 Task: Add Sprouts Ultra Soft Bath Tissue 6 Pack to the cart.
Action: Mouse moved to (908, 332)
Screenshot: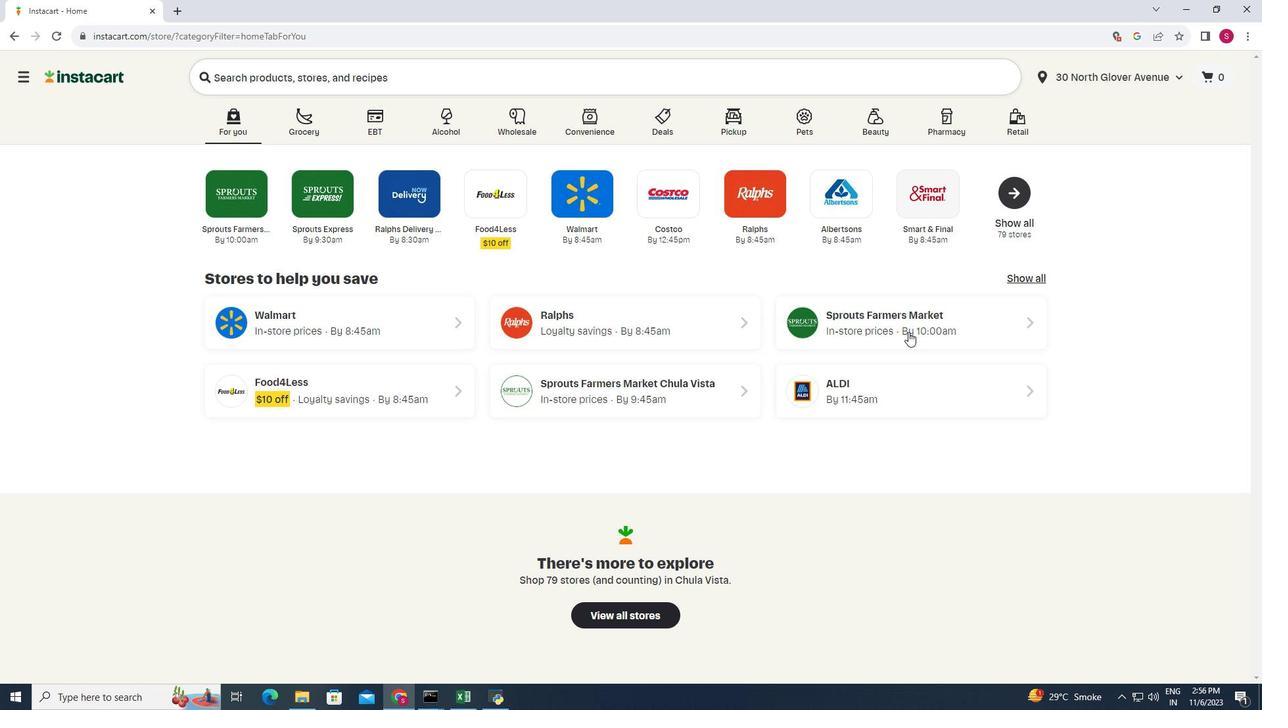 
Action: Mouse pressed left at (908, 332)
Screenshot: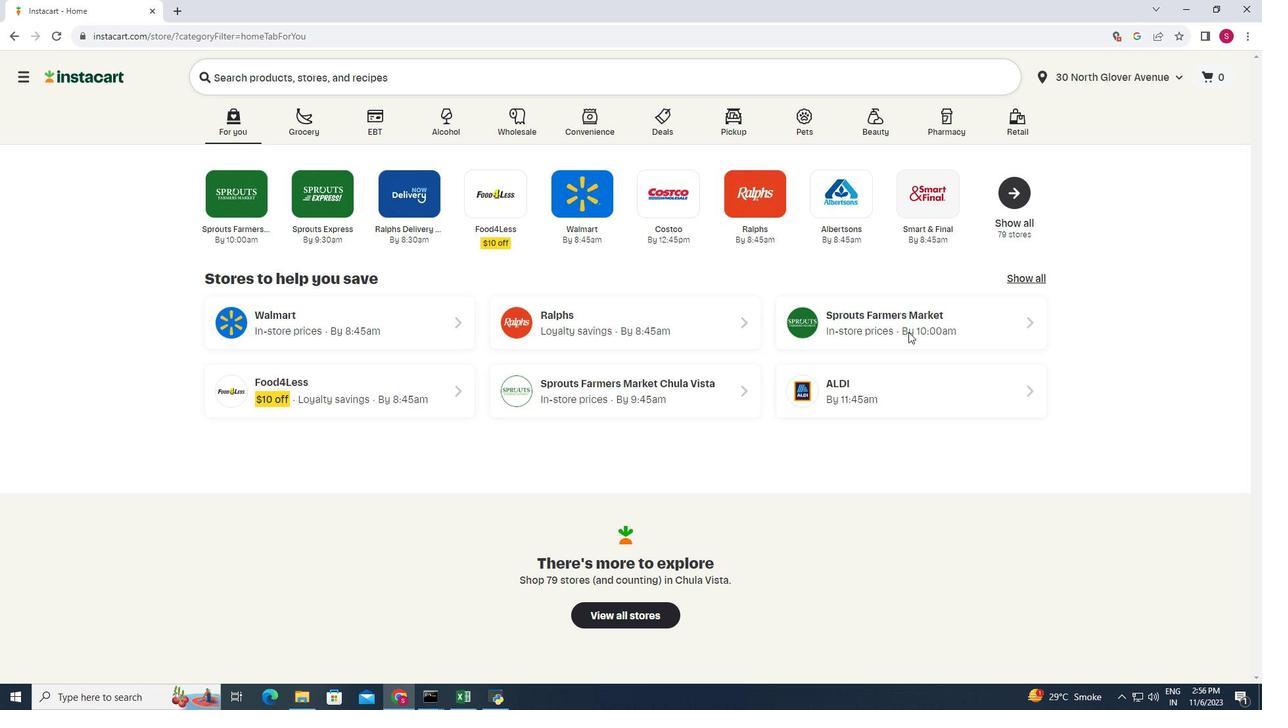 
Action: Mouse moved to (59, 527)
Screenshot: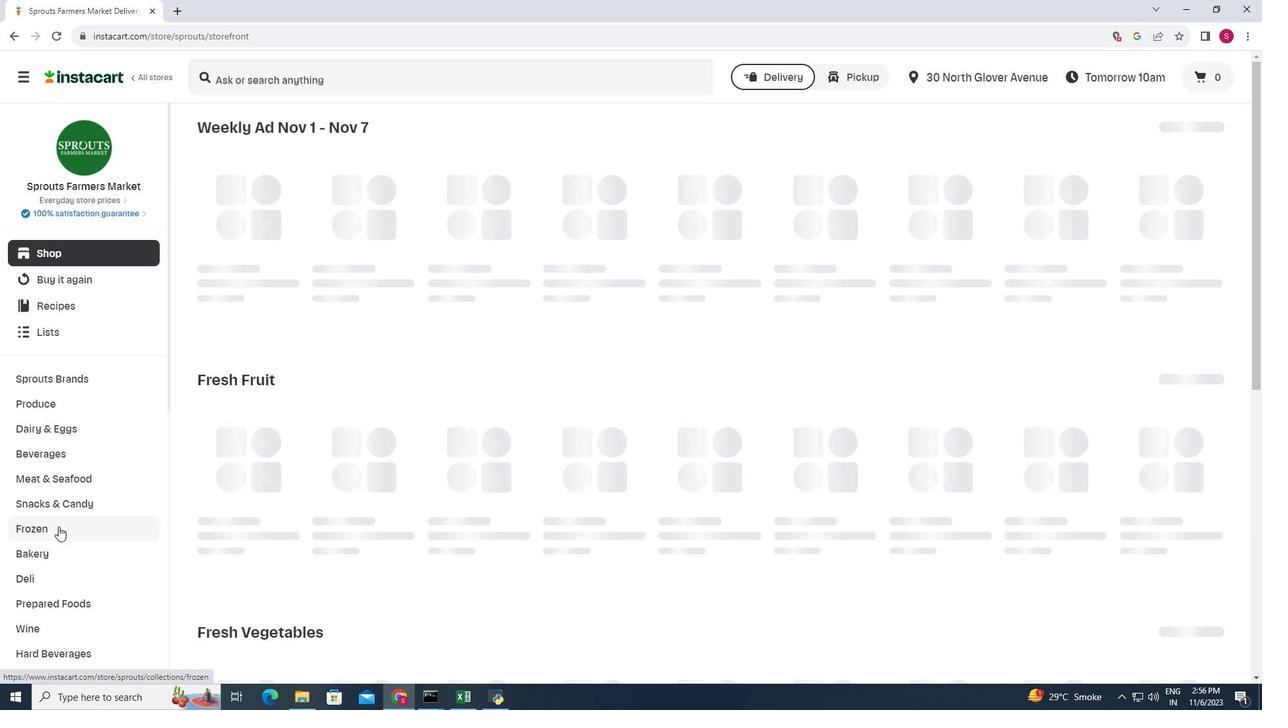 
Action: Mouse scrolled (59, 526) with delta (0, 0)
Screenshot: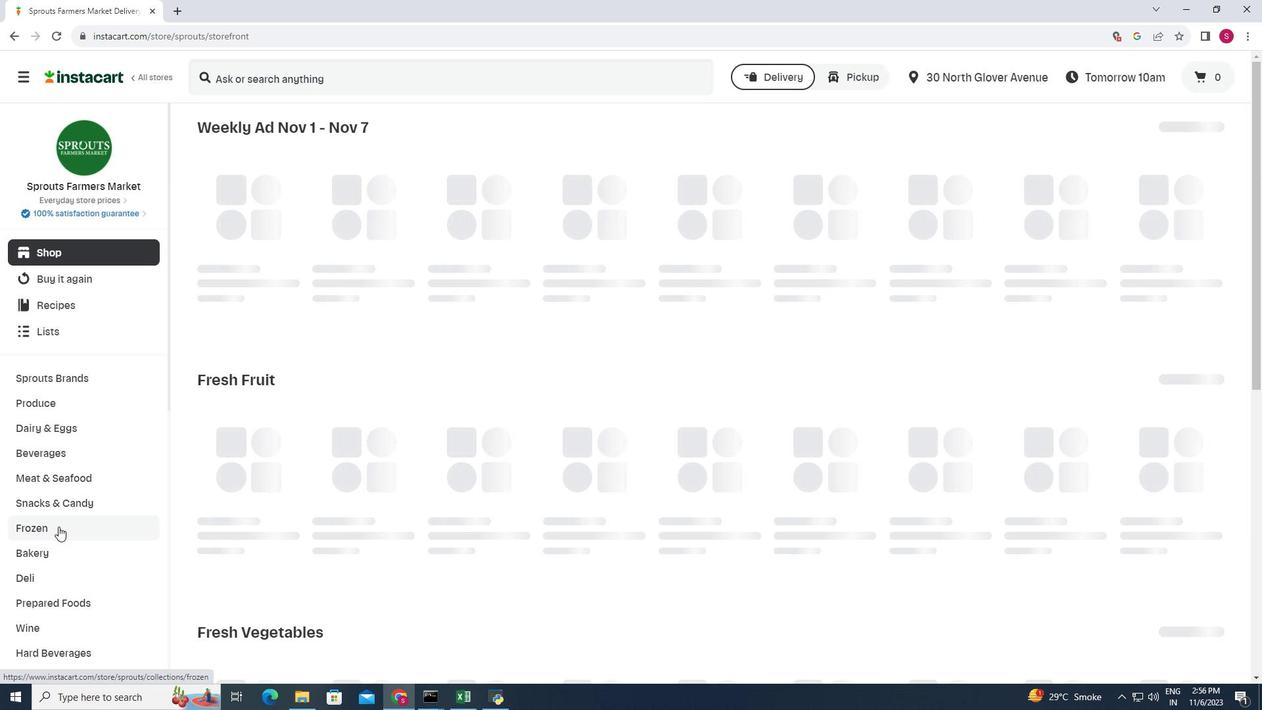 
Action: Mouse scrolled (59, 526) with delta (0, 0)
Screenshot: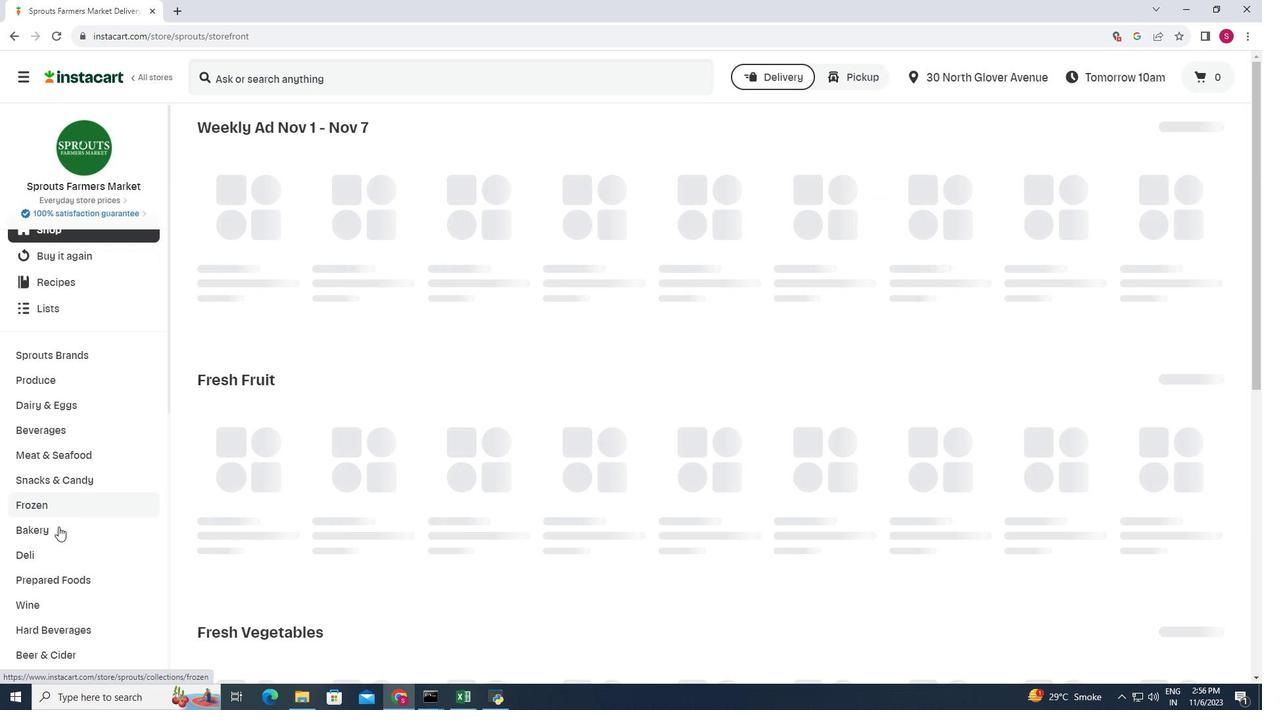 
Action: Mouse scrolled (59, 526) with delta (0, 0)
Screenshot: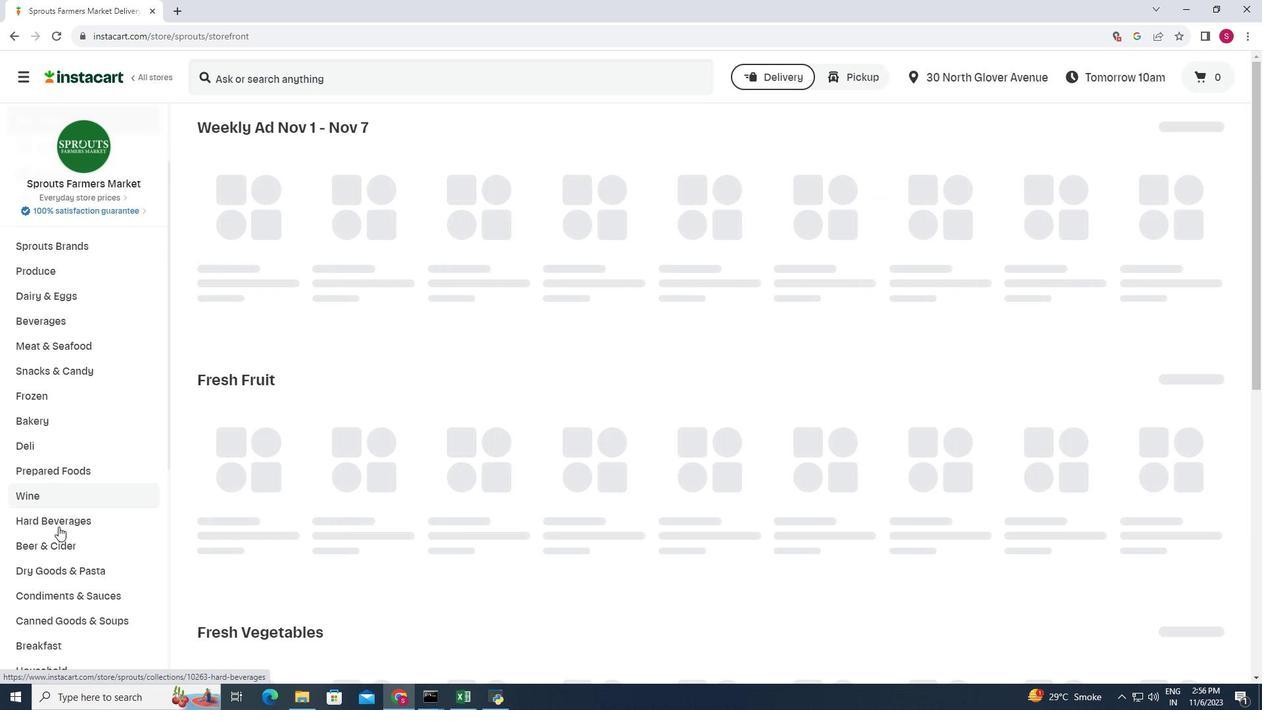 
Action: Mouse scrolled (59, 526) with delta (0, 0)
Screenshot: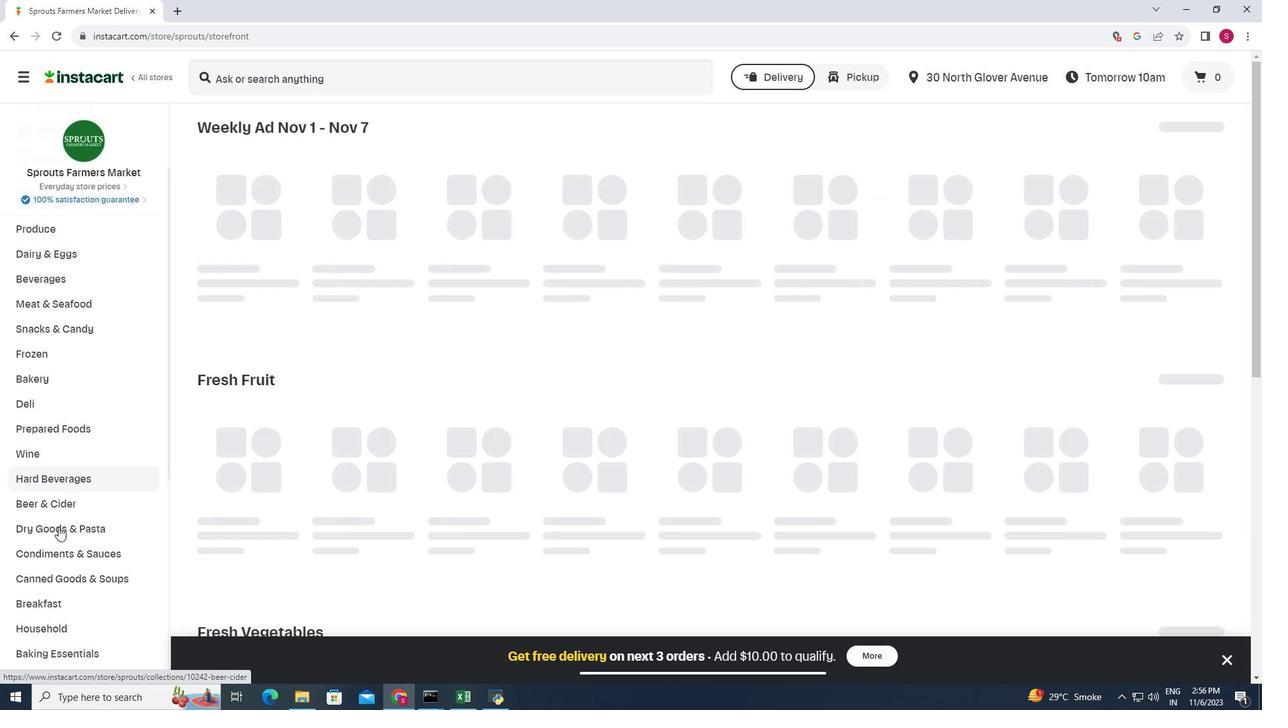 
Action: Mouse moved to (63, 541)
Screenshot: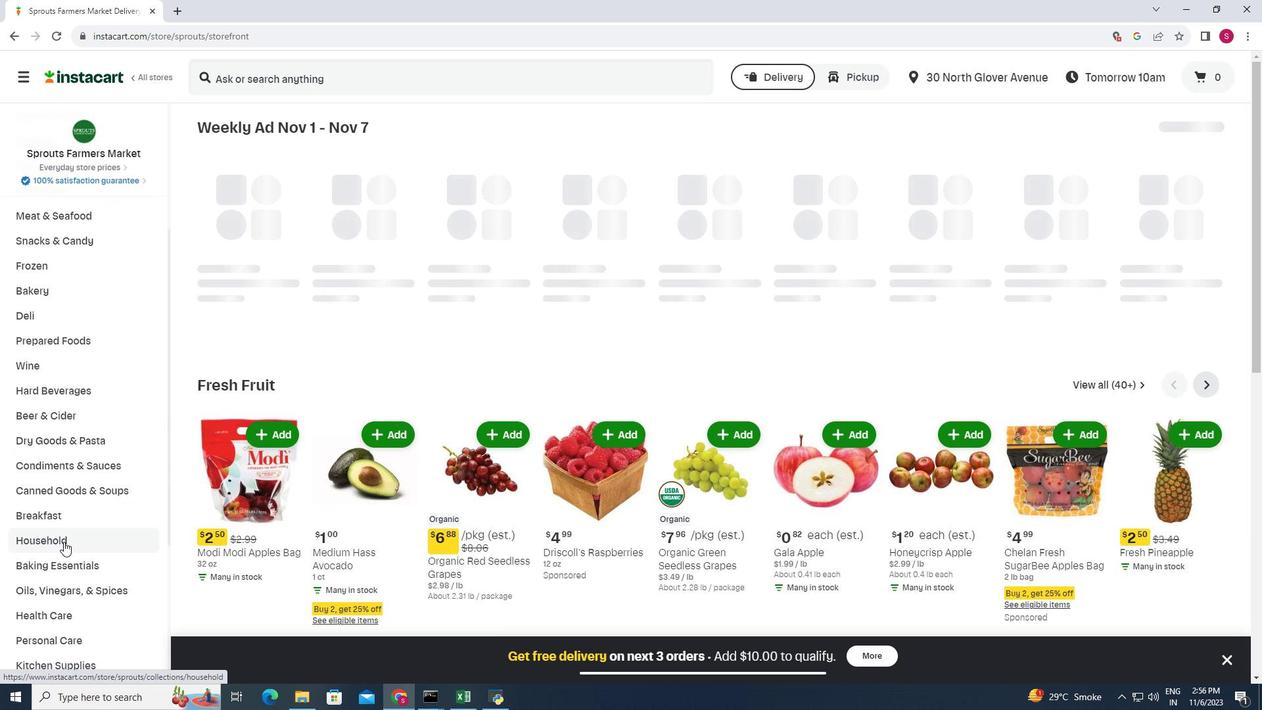 
Action: Mouse pressed left at (63, 541)
Screenshot: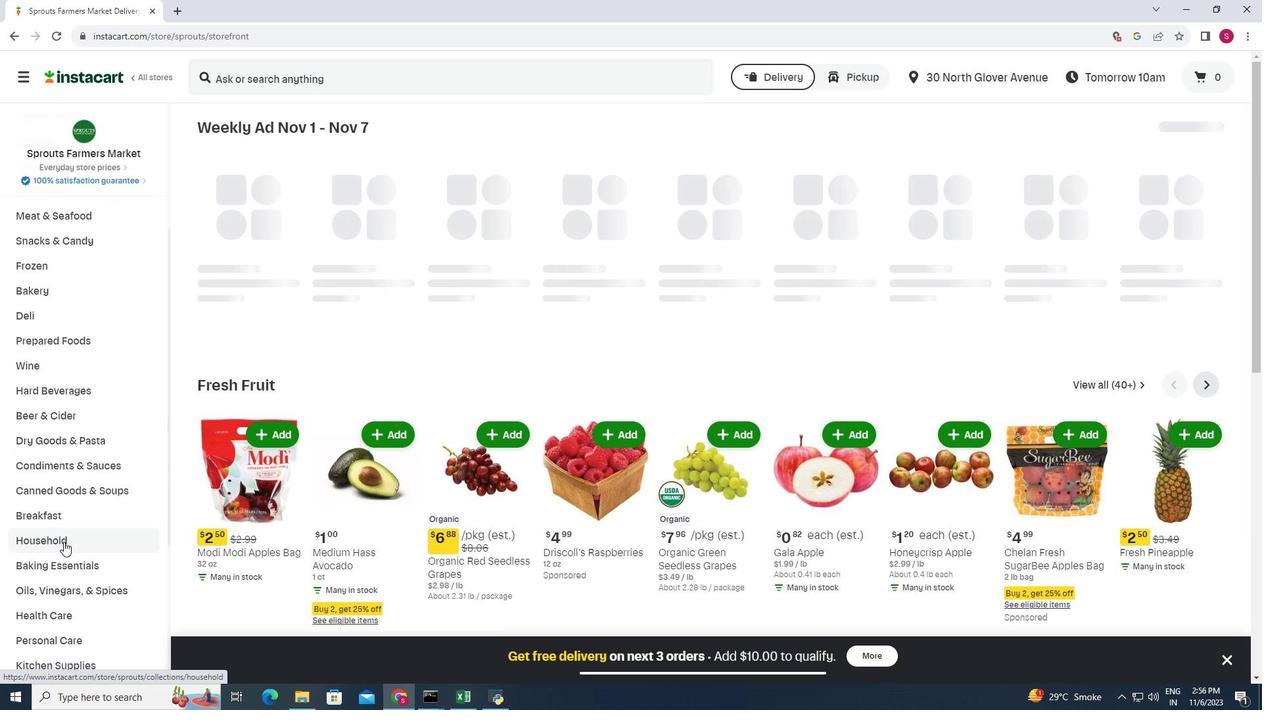 
Action: Mouse moved to (310, 165)
Screenshot: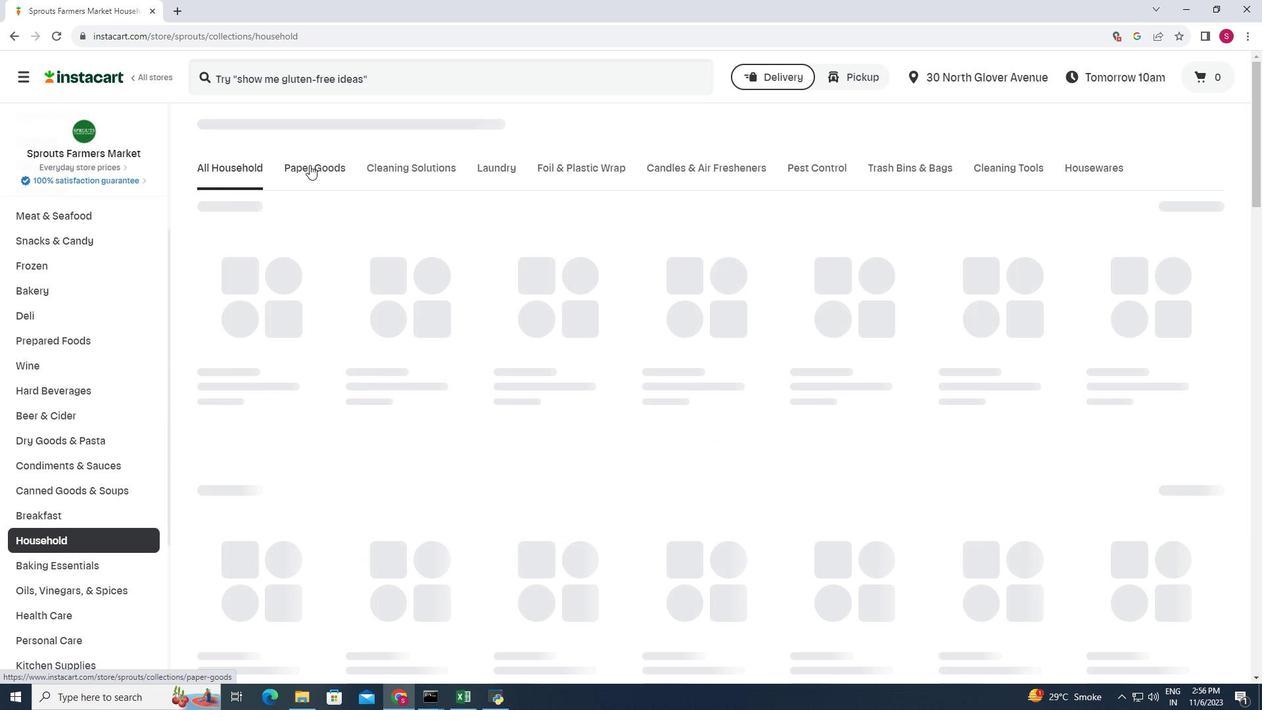 
Action: Mouse pressed left at (310, 165)
Screenshot: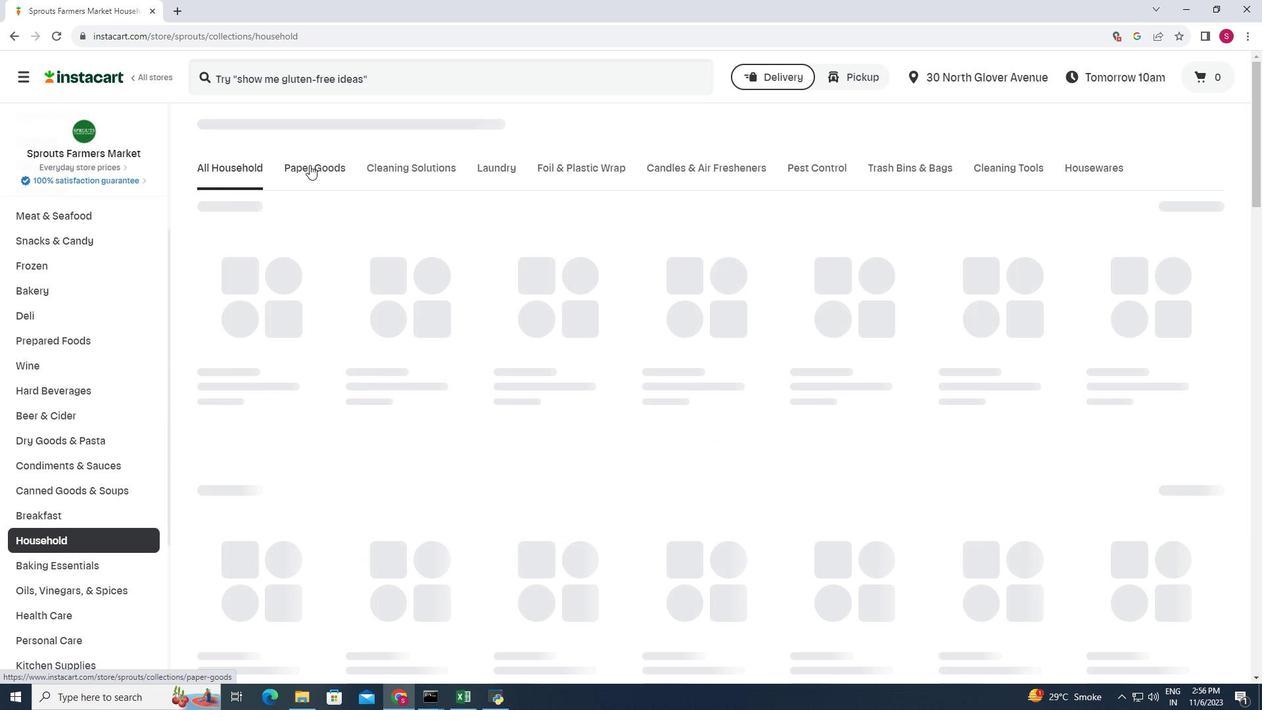
Action: Mouse moved to (538, 281)
Screenshot: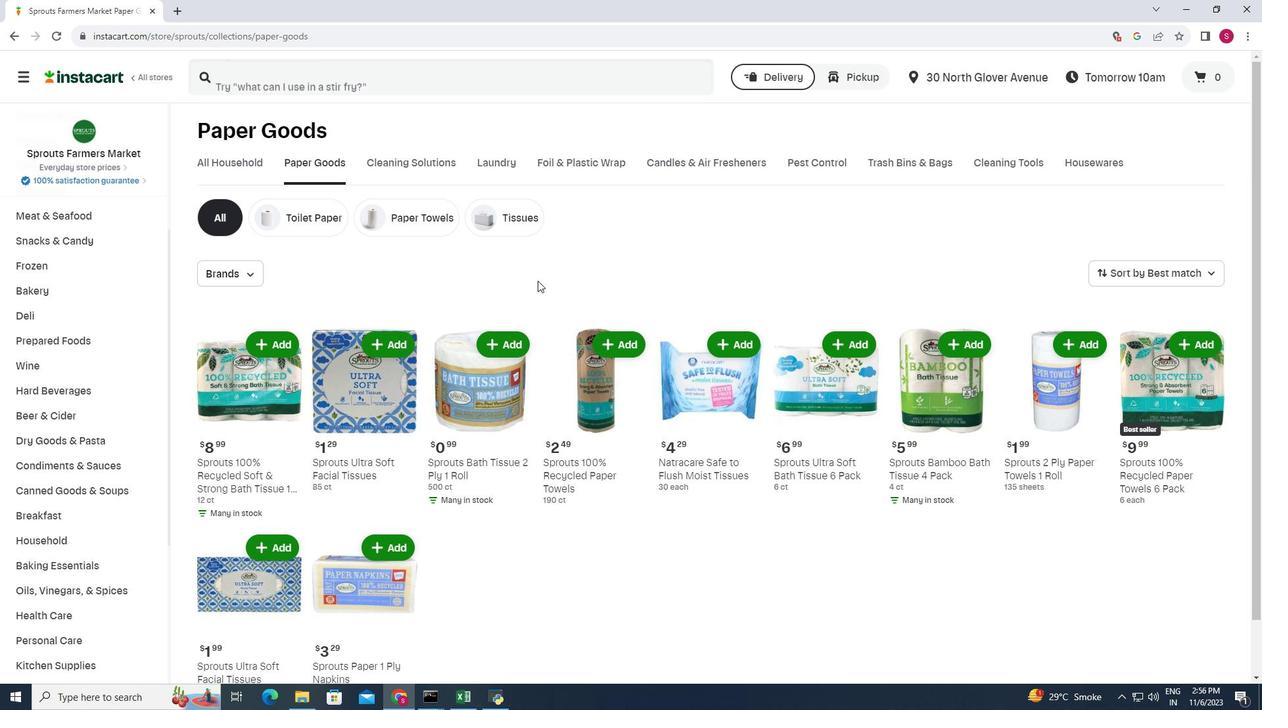 
Action: Mouse scrolled (538, 280) with delta (0, 0)
Screenshot: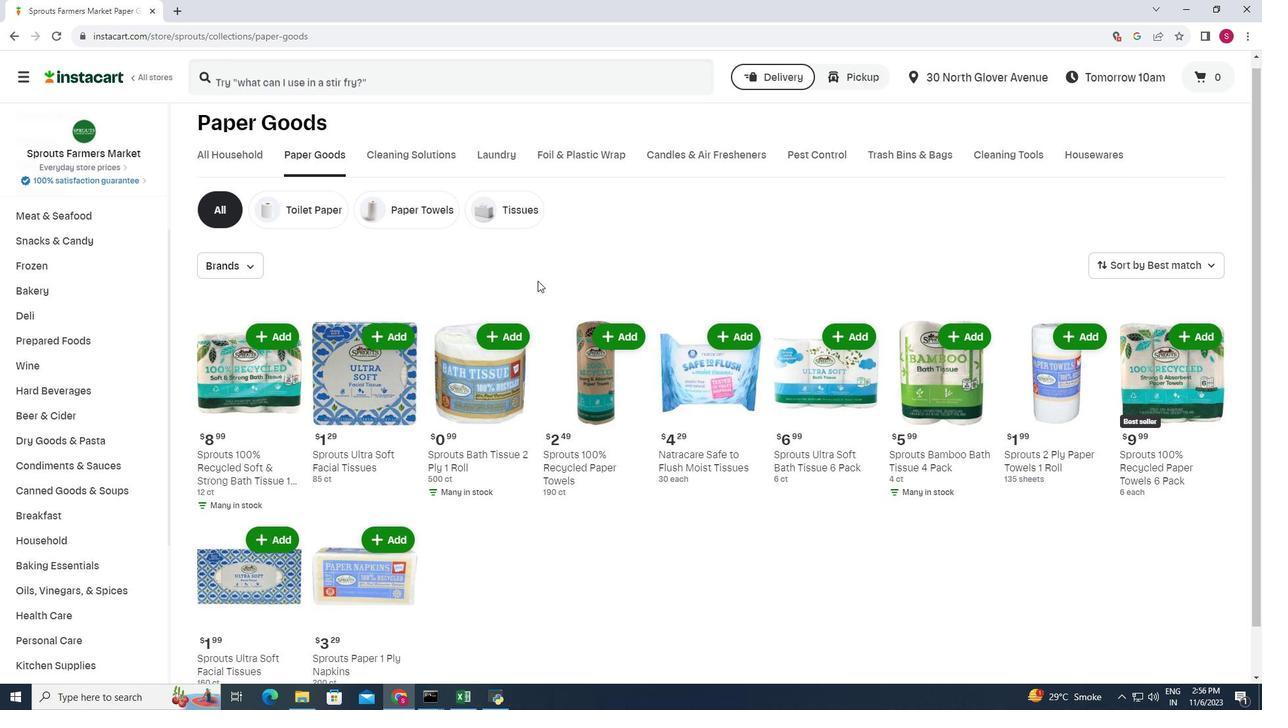 
Action: Mouse scrolled (538, 282) with delta (0, 0)
Screenshot: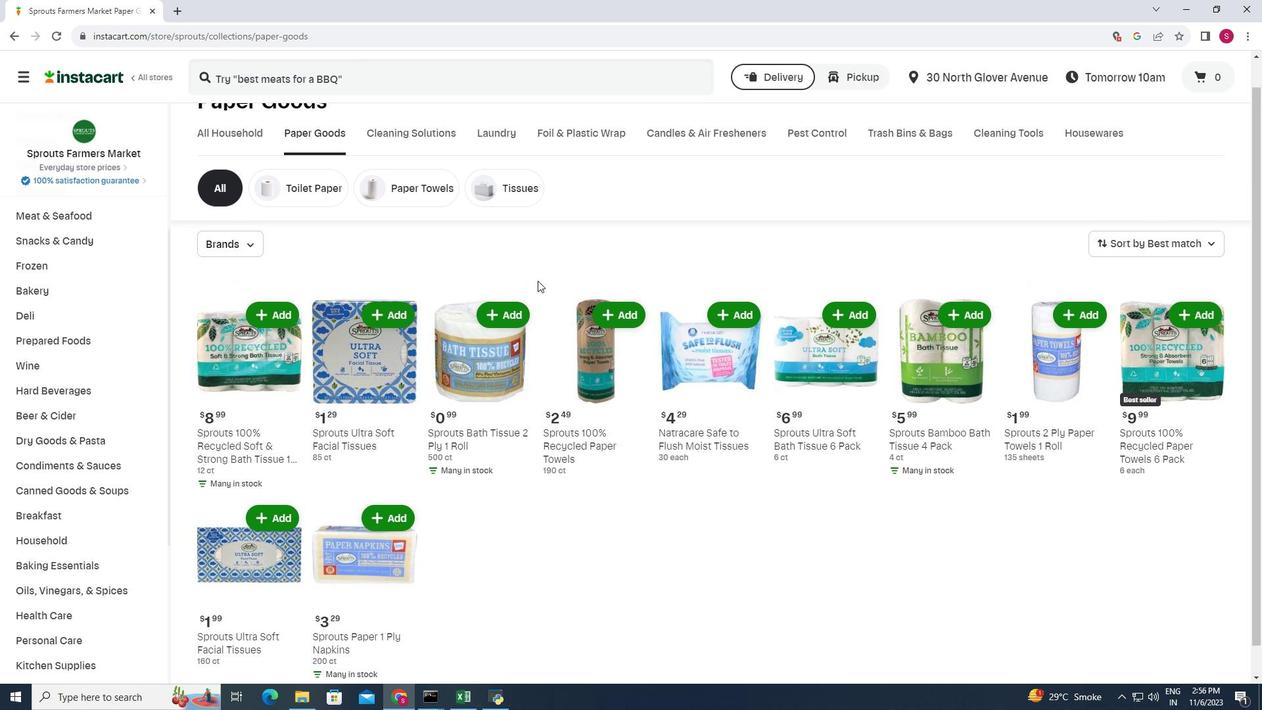 
Action: Mouse moved to (846, 345)
Screenshot: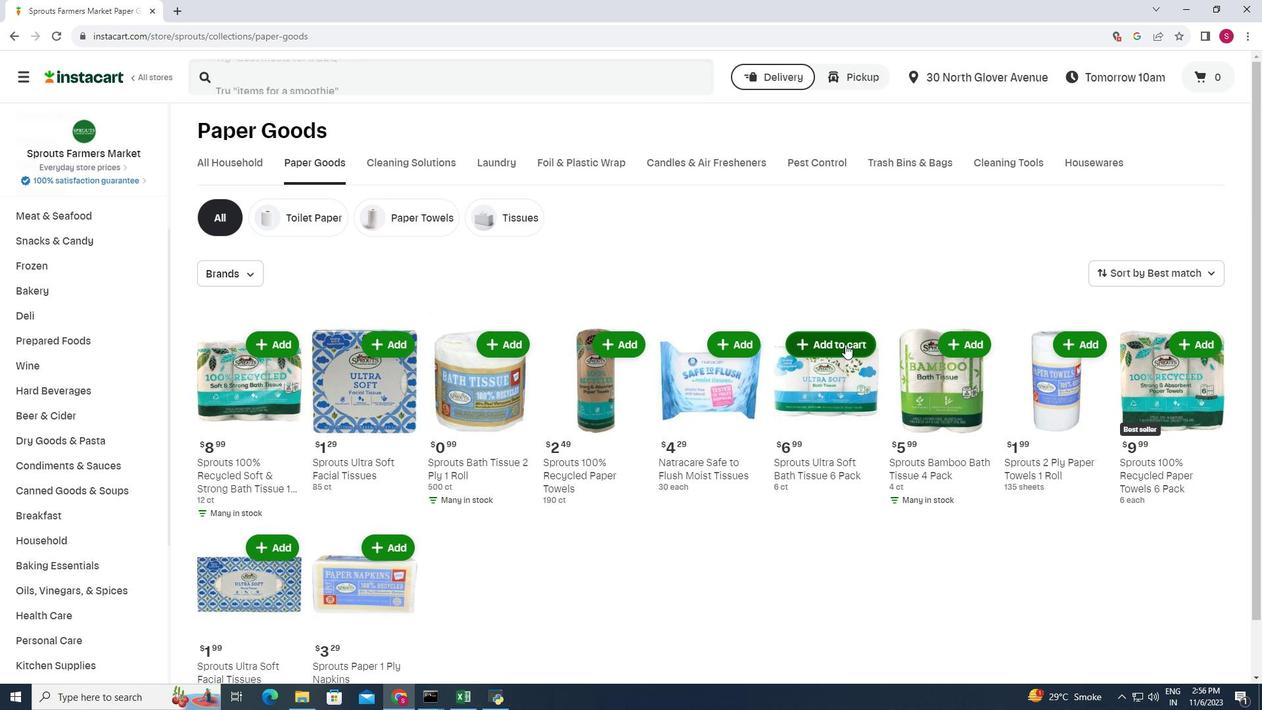 
Action: Mouse pressed left at (846, 345)
Screenshot: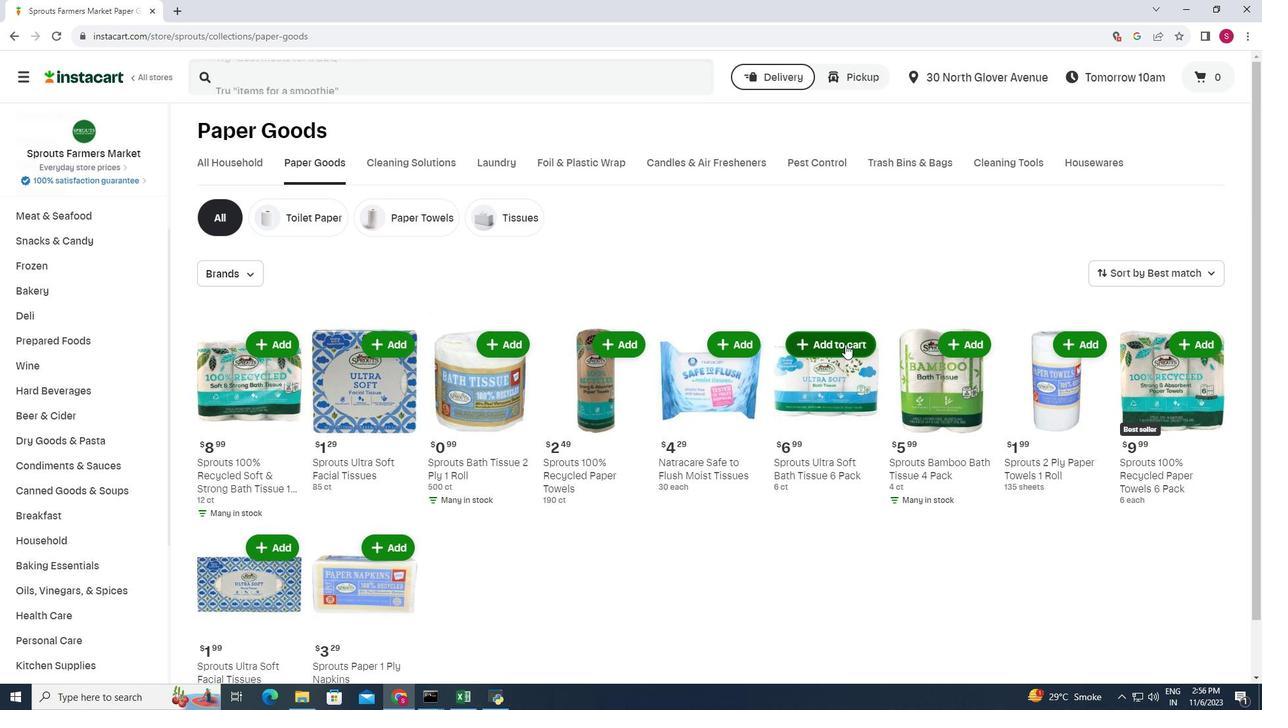 
Action: Mouse moved to (819, 288)
Screenshot: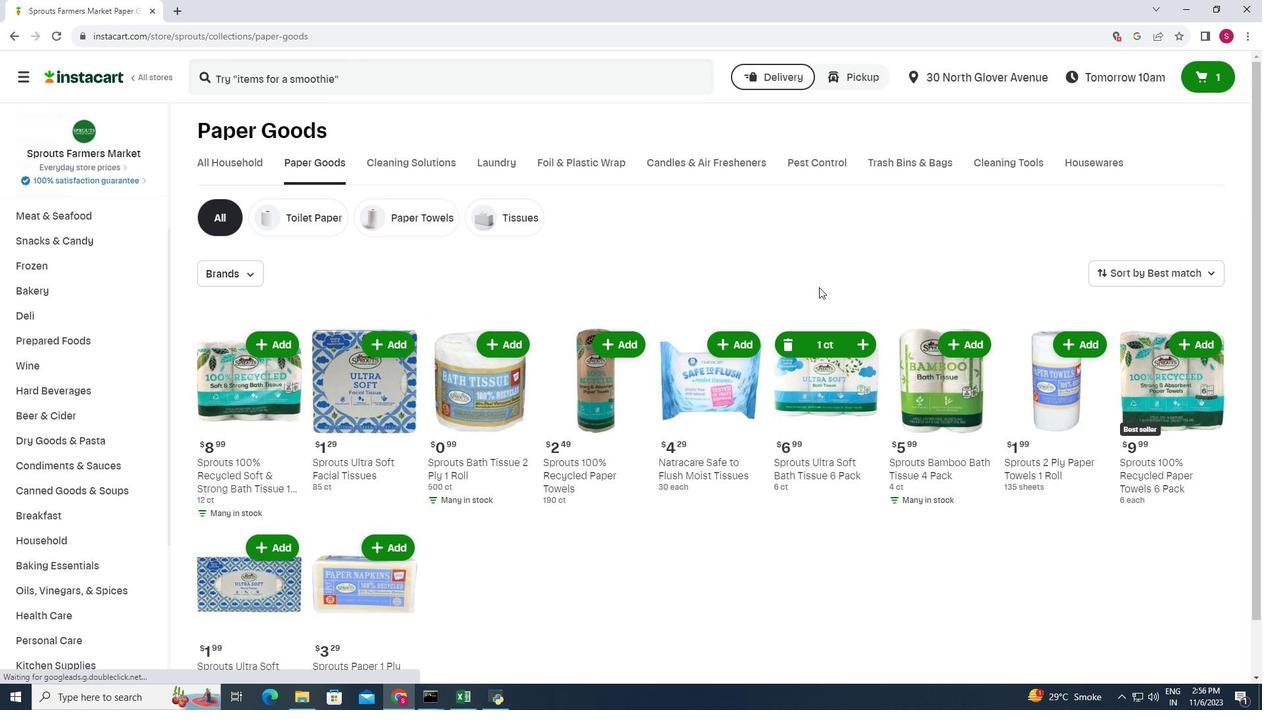 
